 Task: Create a task  Add support for push notifications to the mobile app , assign it to team member softage.7@softage.net in the project ToughWorks and update the status of the task to  At Risk , set the priority of the task to Medium.
Action: Mouse moved to (57, 297)
Screenshot: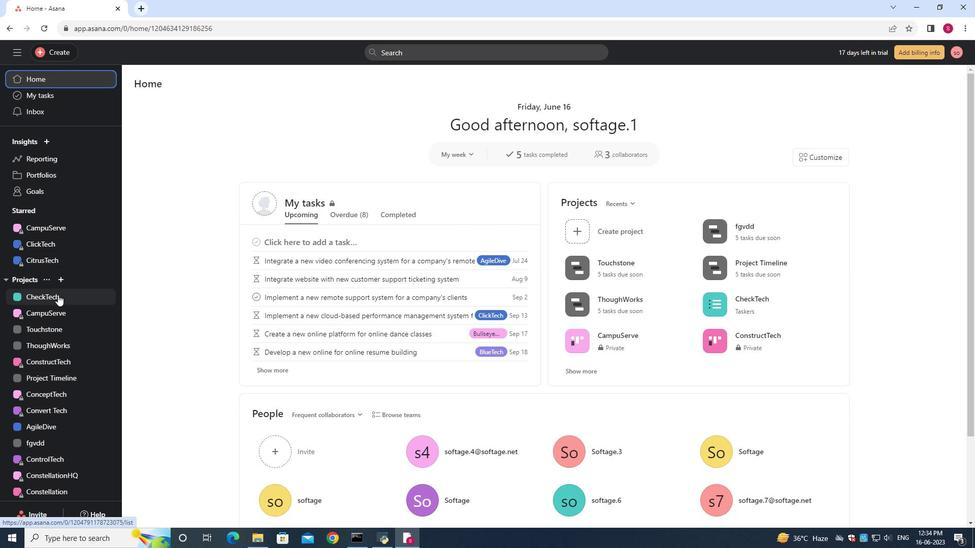 
Action: Mouse scrolled (57, 297) with delta (0, 0)
Screenshot: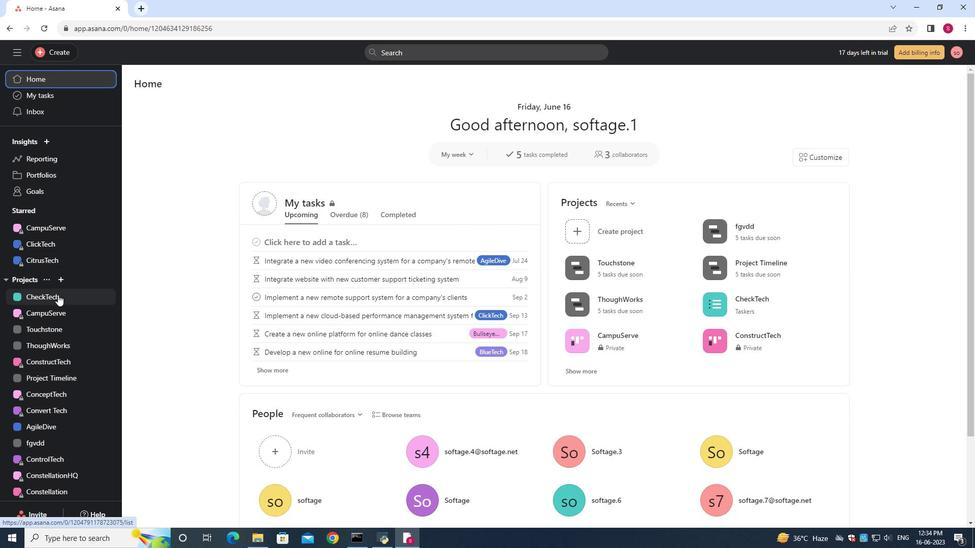 
Action: Mouse moved to (49, 297)
Screenshot: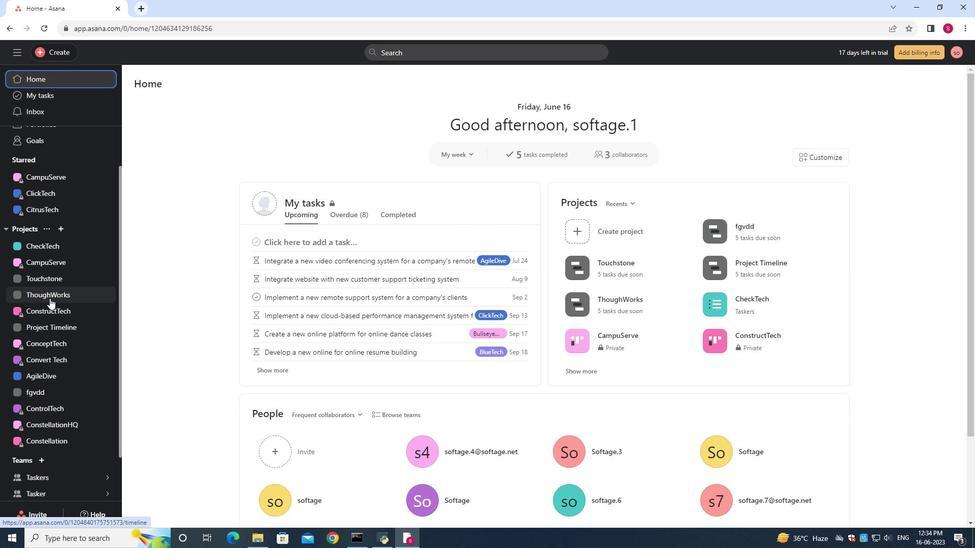 
Action: Mouse pressed left at (49, 297)
Screenshot: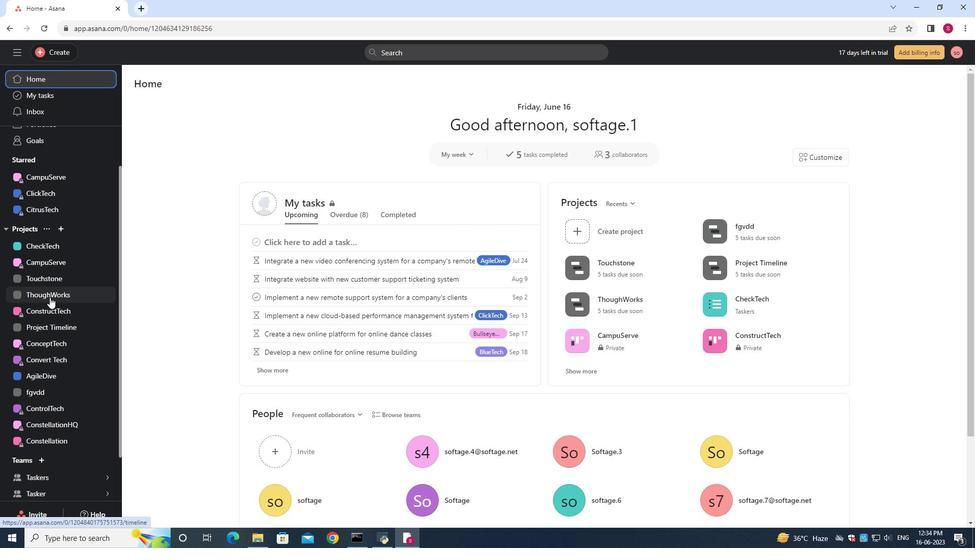 
Action: Mouse moved to (178, 106)
Screenshot: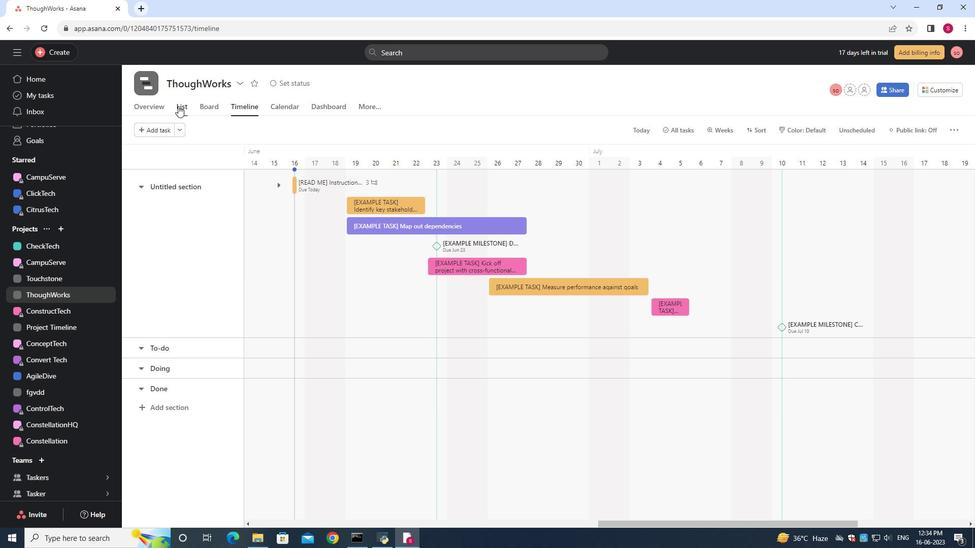 
Action: Mouse pressed left at (178, 106)
Screenshot: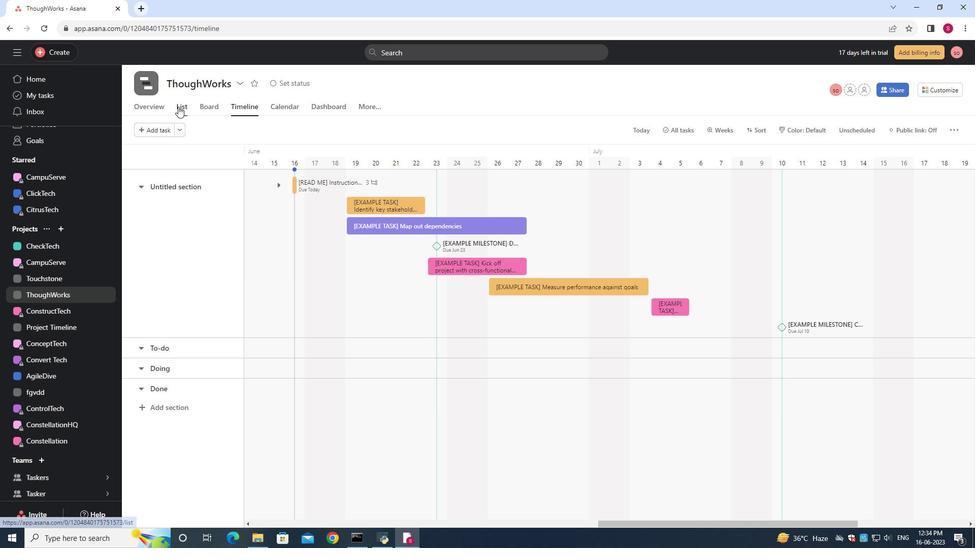 
Action: Mouse moved to (153, 127)
Screenshot: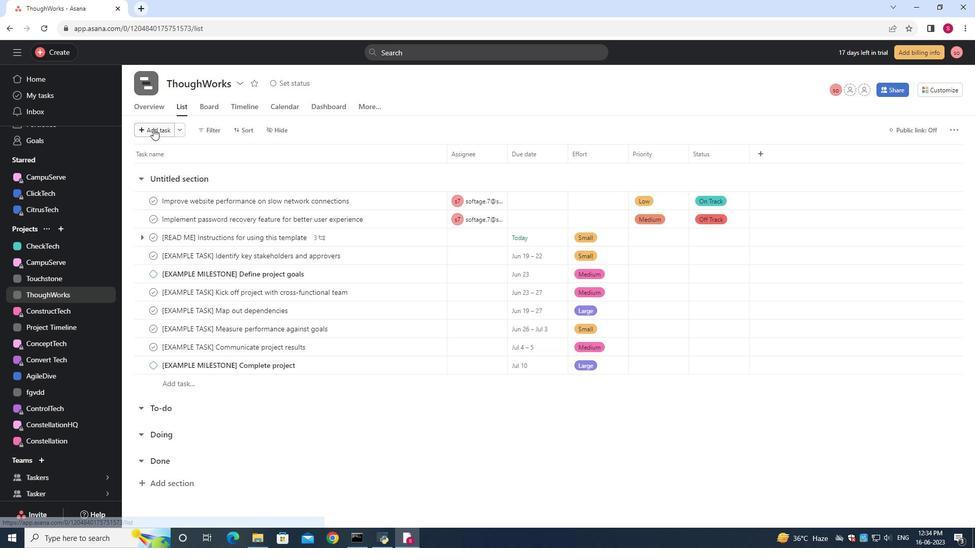 
Action: Mouse pressed left at (153, 127)
Screenshot: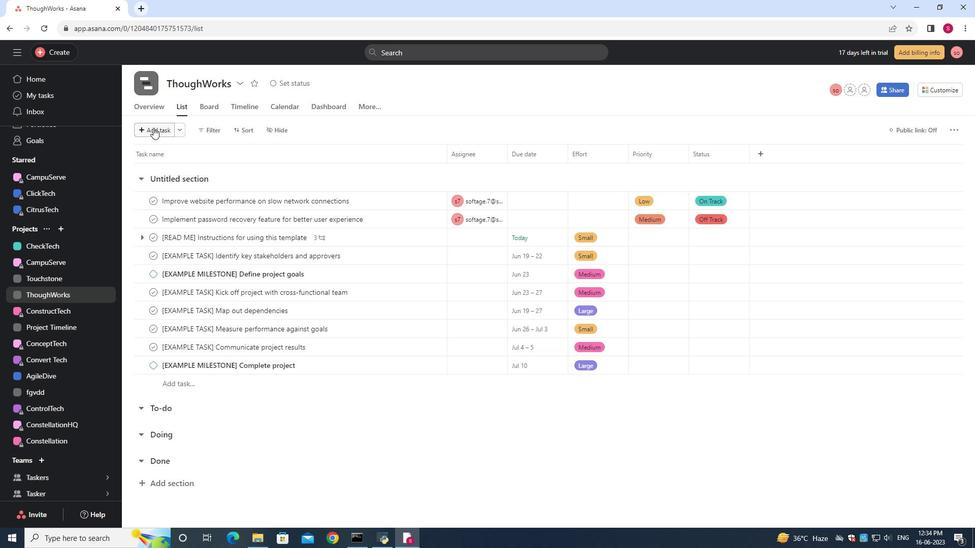 
Action: Mouse moved to (153, 203)
Screenshot: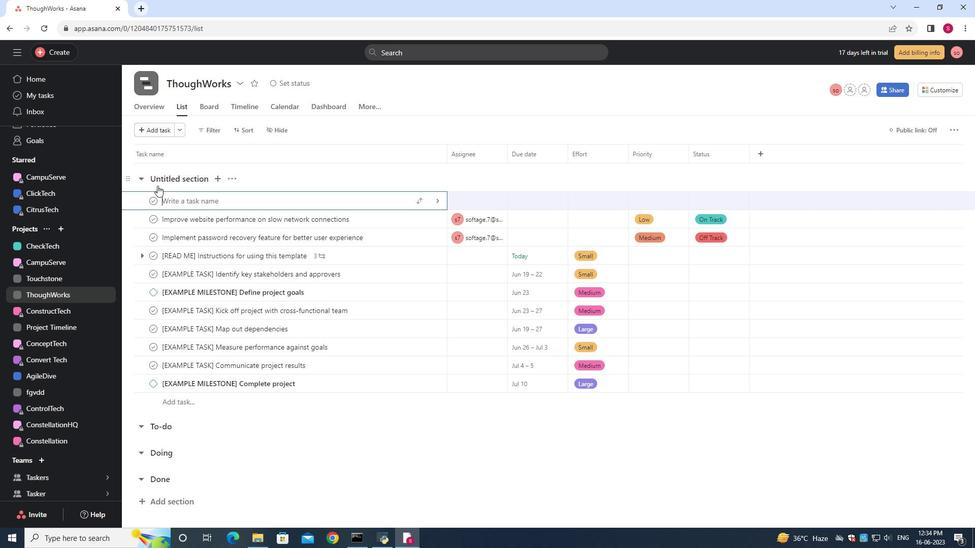 
Action: Key pressed <Key.shift><Key.shift><Key.shift><Key.shift><Key.shift><Key.shift><Key.shift><Key.shift><Key.shift><Key.shift><Key.shift><Key.shift><Key.shift><Key.shift><Key.shift><Key.shift><Key.shift><Key.shift><Key.shift><Key.shift><Key.shift><Key.shift><Key.shift><Key.shift><Key.shift><Key.shift><Key.shift><Key.shift><Key.shift><Key.shift><Key.shift><Key.shift><Key.shift><Key.shift><Key.shift><Key.shift><Key.shift><Key.shift><Key.shift><Key.shift><Key.shift><Key.shift><Key.shift><Key.shift><Key.shift><Key.shift><Key.shift><Key.shift><Key.shift><Key.shift><Key.shift><Key.shift><Key.shift><Key.shift><Key.shift><Key.shift><Key.shift><Key.shift><Key.shift><Key.shift><Key.shift><Key.shift>As<Key.backspace>dd<Key.space>support<Key.space>for<Key.space>push<Key.space>notifications<Key.space>to<Key.space>the<Key.space>mobile<Key.space>app
Screenshot: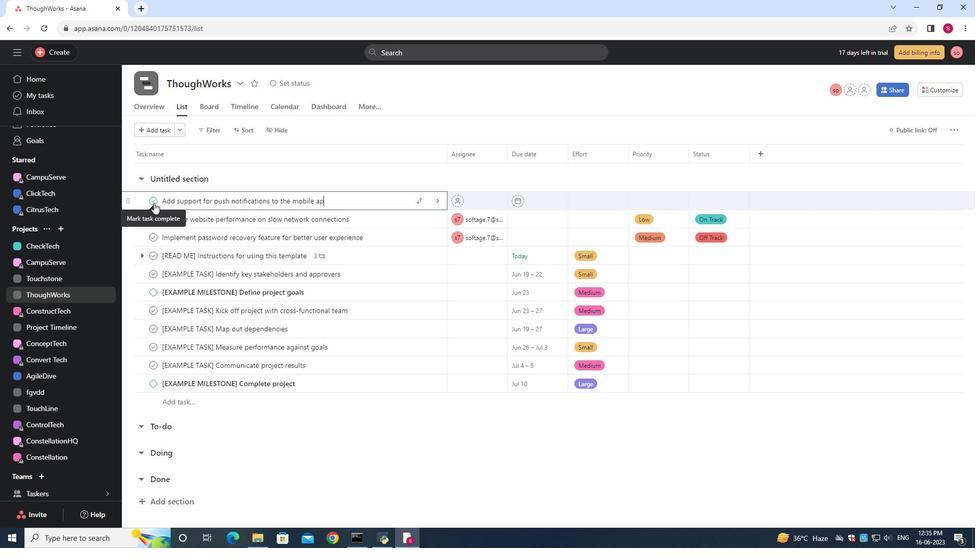 
Action: Mouse moved to (459, 202)
Screenshot: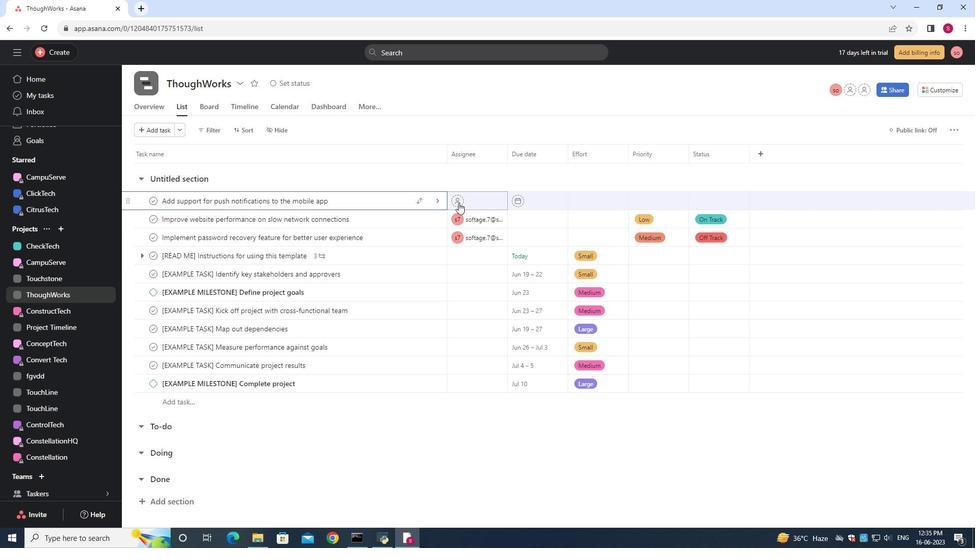 
Action: Mouse pressed left at (459, 202)
Screenshot: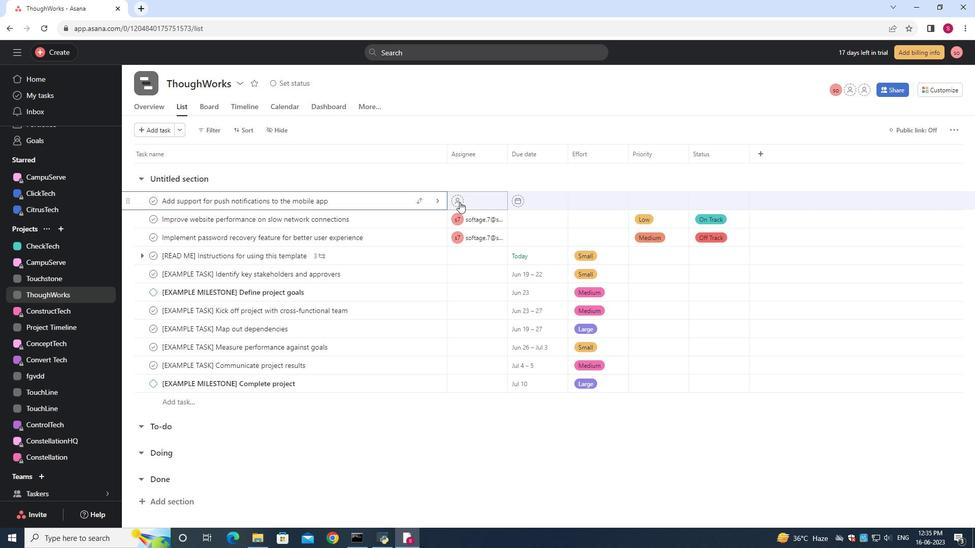 
Action: Mouse moved to (460, 202)
Screenshot: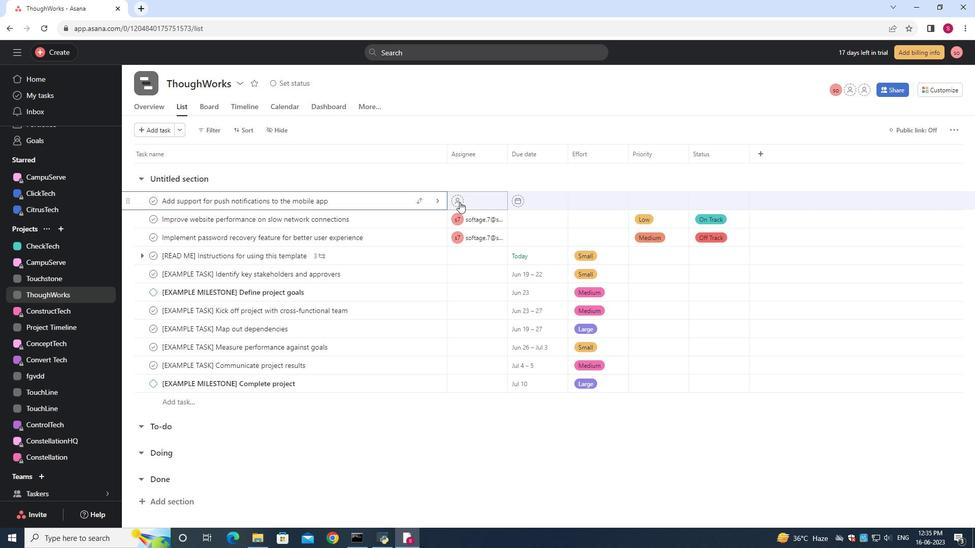
Action: Key pressed softage.7<Key.shift>@softage.net
Screenshot: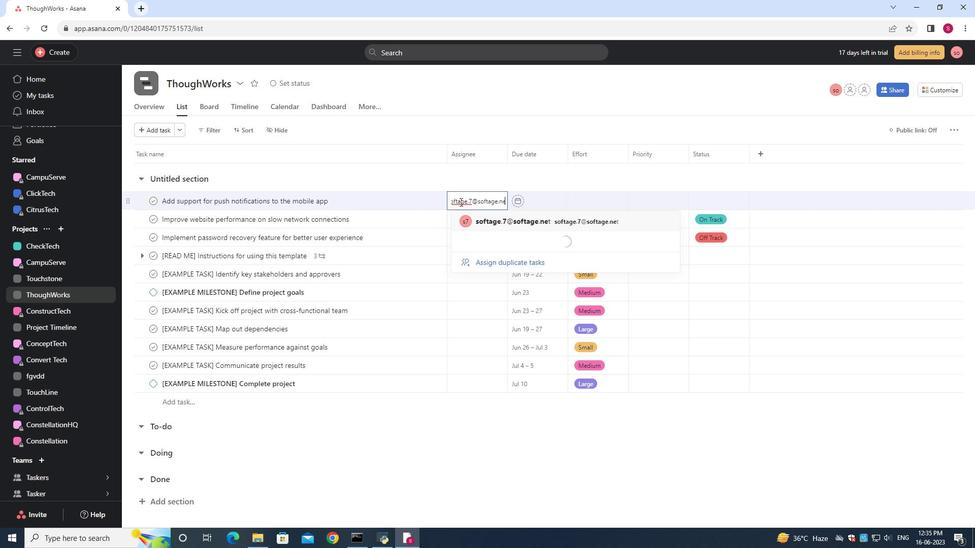 
Action: Mouse moved to (517, 217)
Screenshot: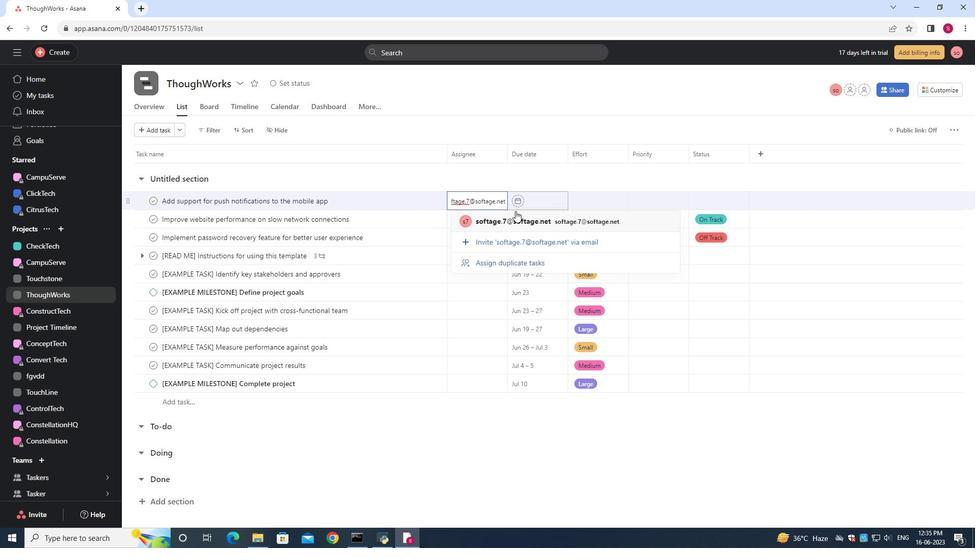 
Action: Mouse pressed left at (517, 217)
Screenshot: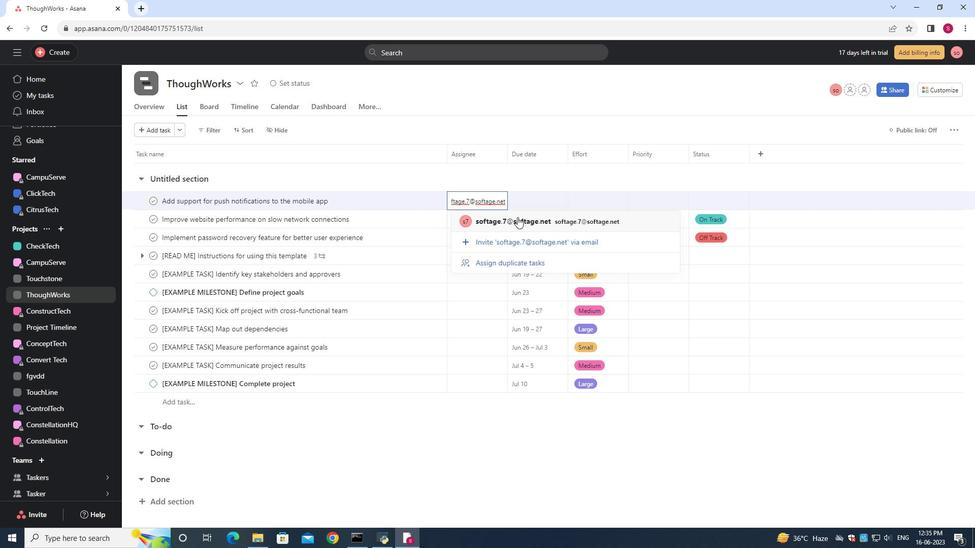 
Action: Mouse moved to (701, 193)
Screenshot: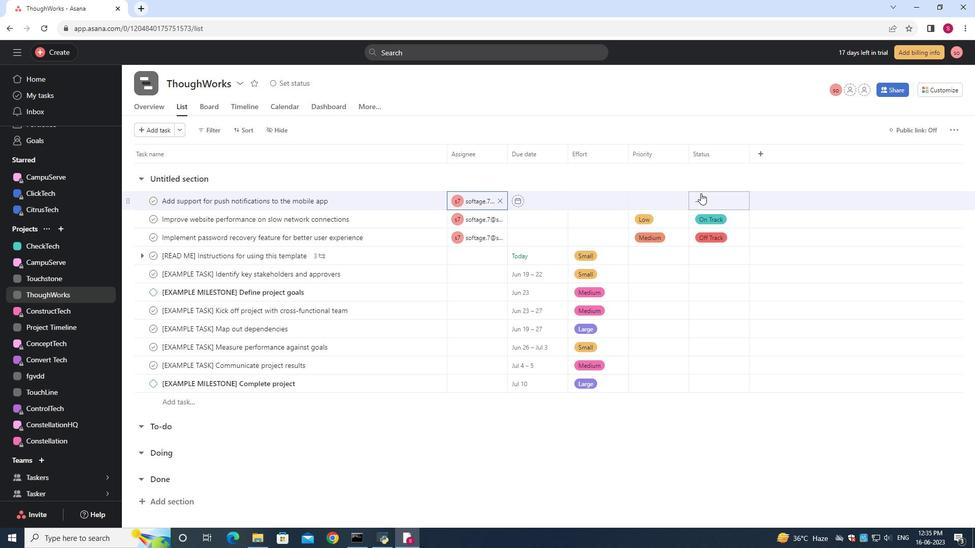 
Action: Mouse pressed left at (701, 193)
Screenshot: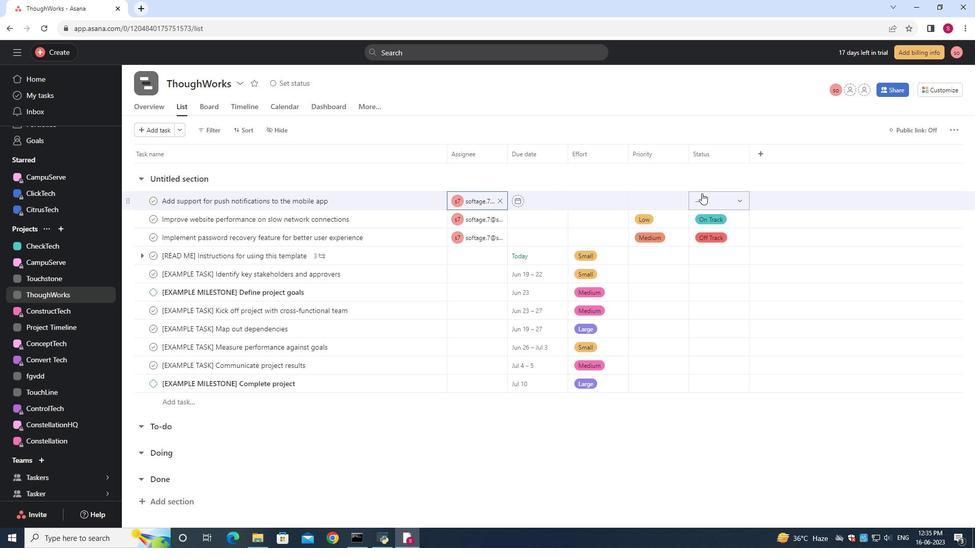 
Action: Mouse moved to (715, 294)
Screenshot: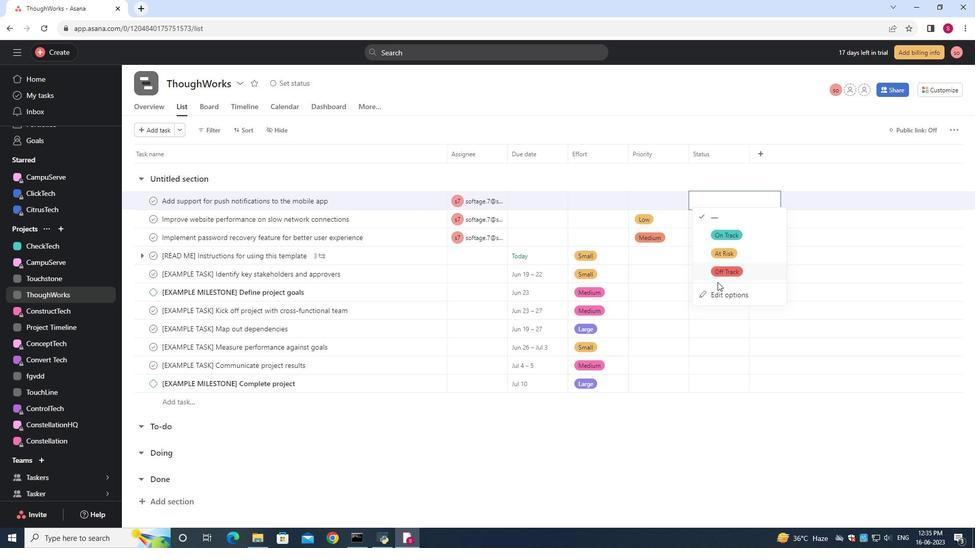 
Action: Mouse pressed left at (715, 294)
Screenshot: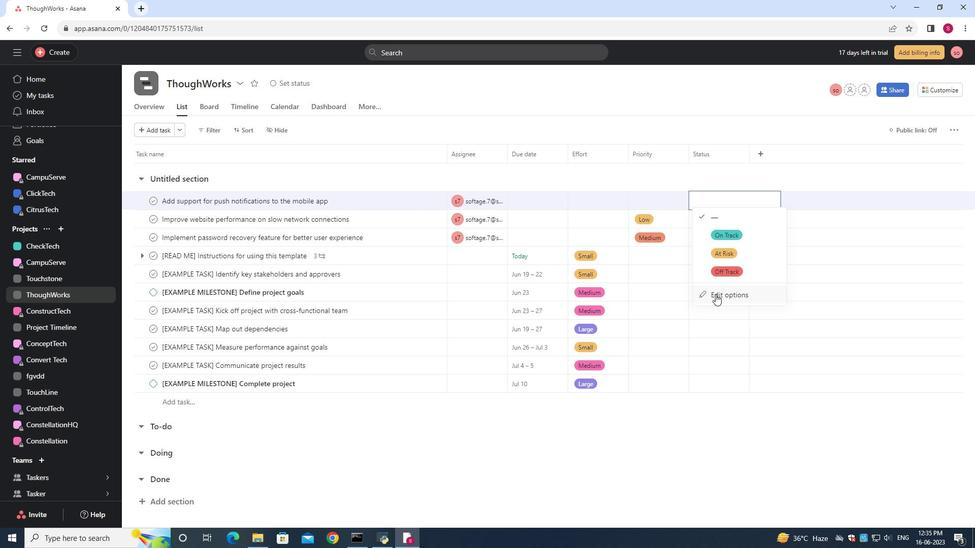 
Action: Mouse moved to (398, 269)
Screenshot: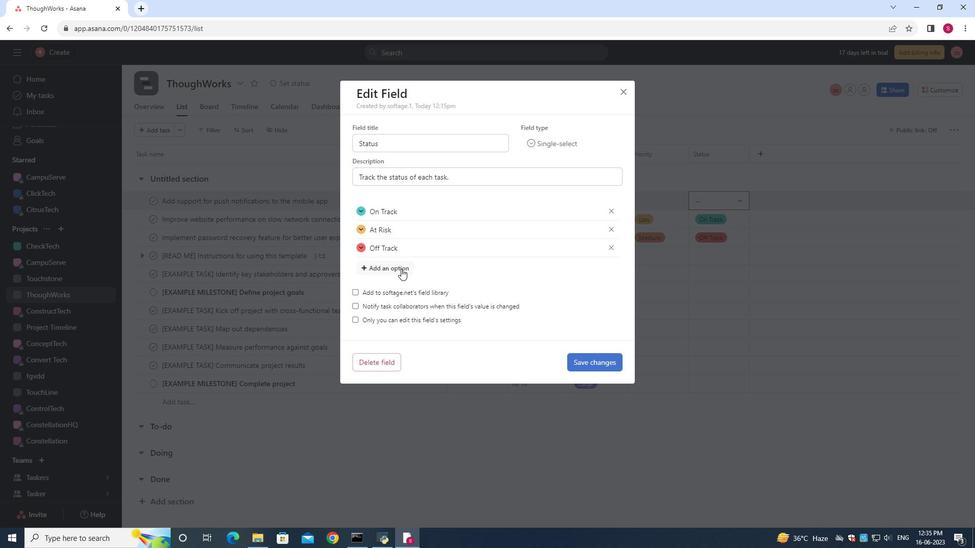 
Action: Mouse pressed left at (398, 269)
Screenshot: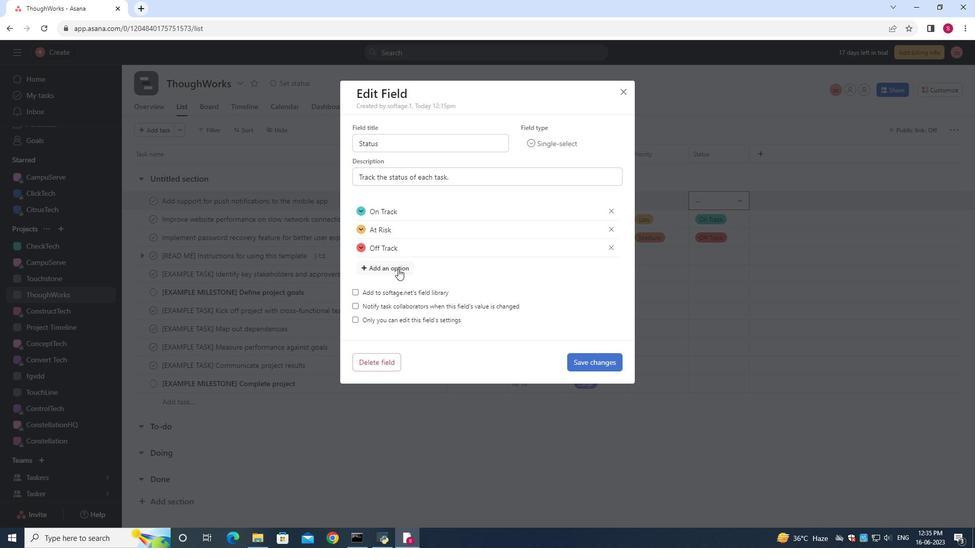 
Action: Key pressed <Key.shift>At<Key.space><Key.space>
Screenshot: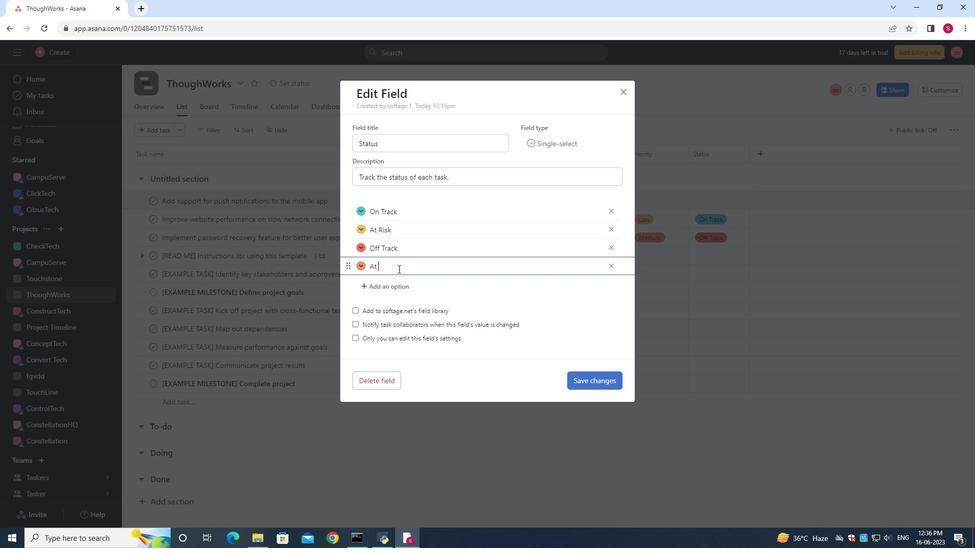 
Action: Mouse moved to (399, 232)
Screenshot: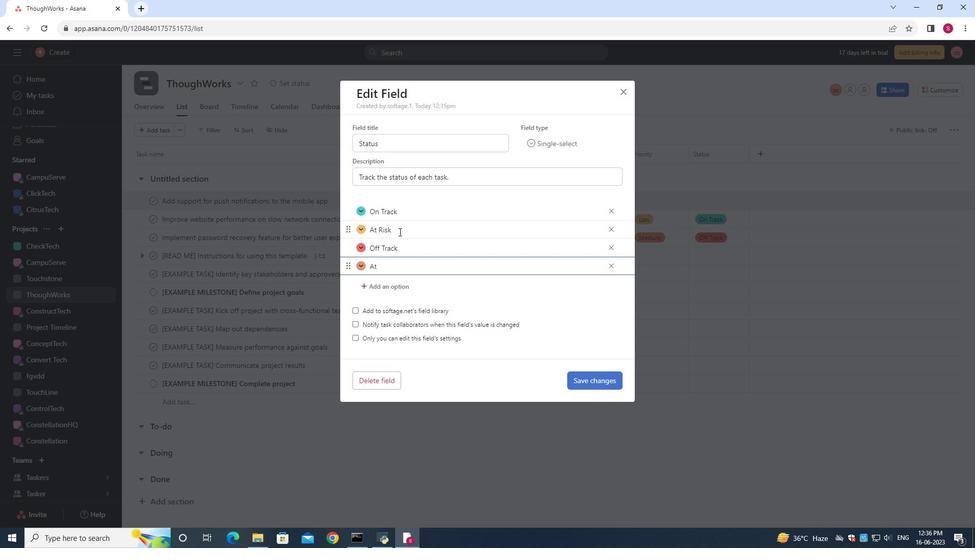 
Action: Mouse pressed left at (399, 232)
Screenshot: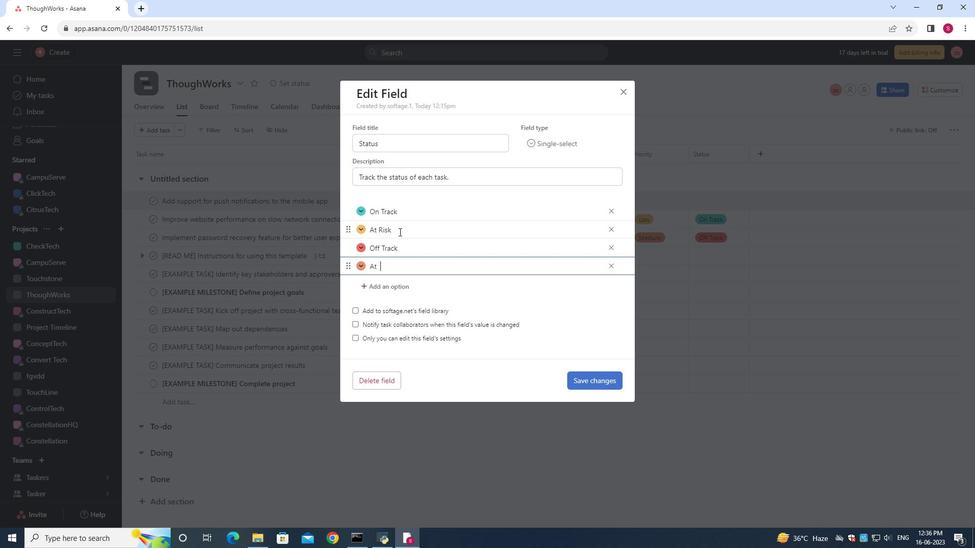 
Action: Mouse moved to (598, 382)
Screenshot: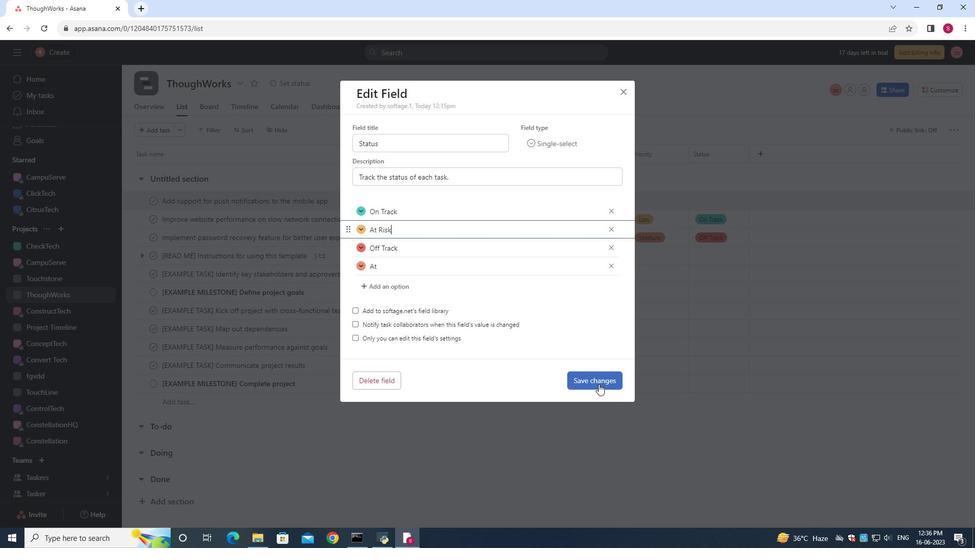 
Action: Mouse pressed left at (598, 382)
Screenshot: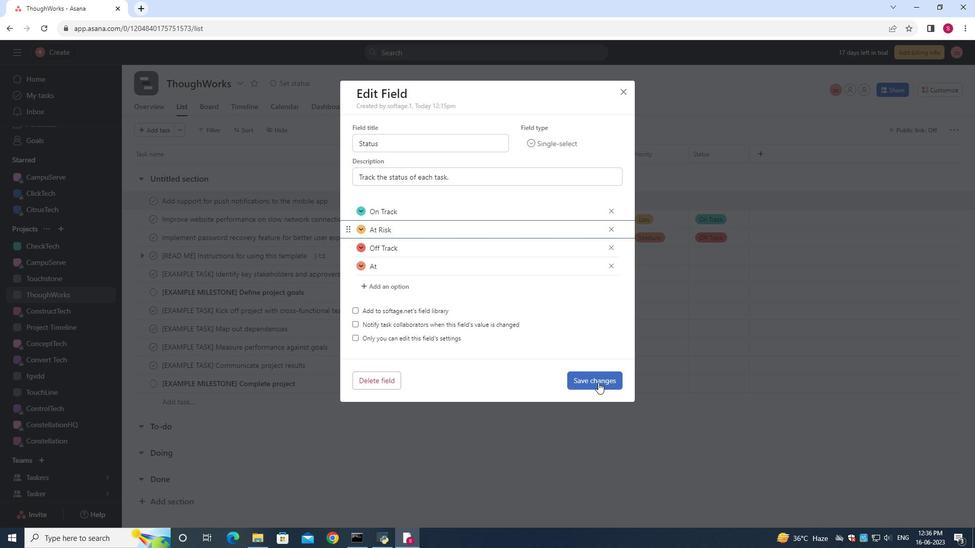 
Action: Mouse moved to (723, 199)
Screenshot: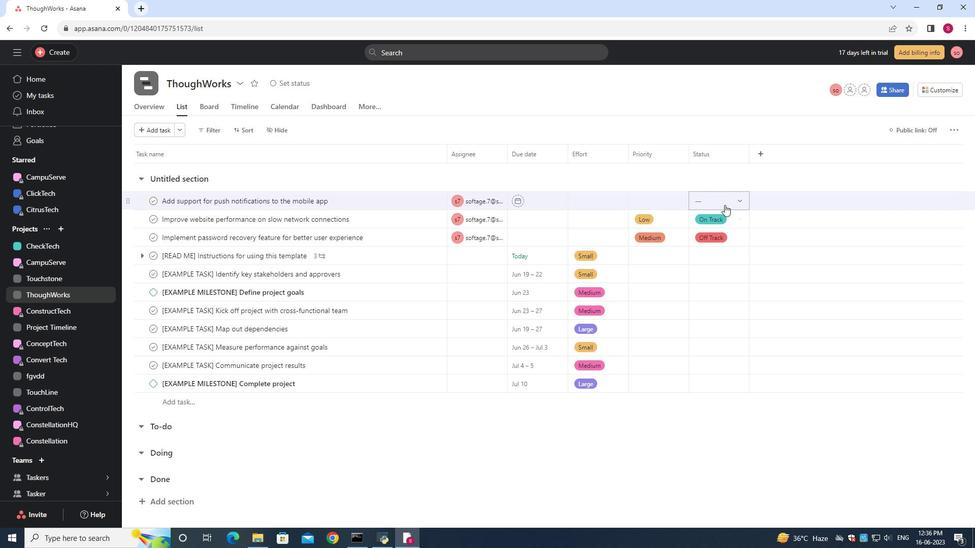 
Action: Mouse pressed left at (723, 199)
Screenshot: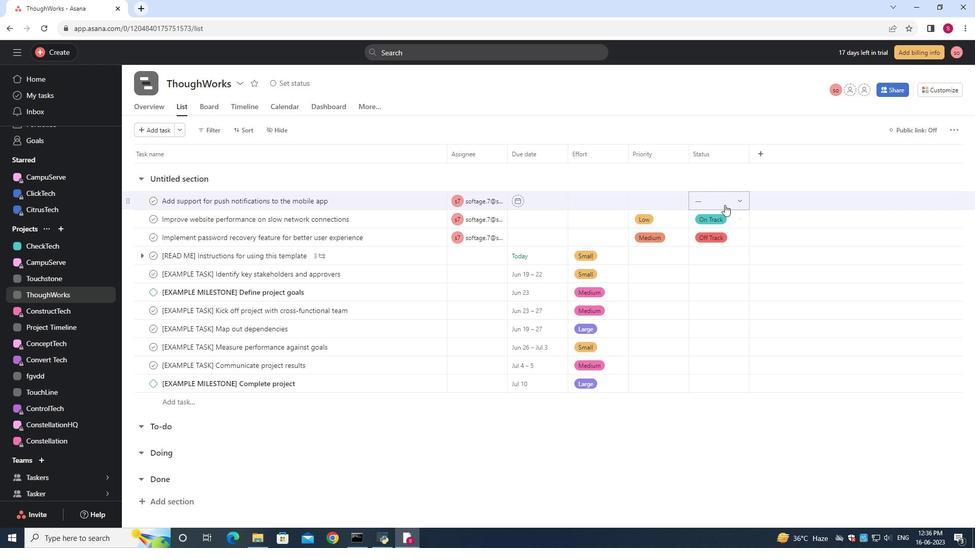 
Action: Mouse moved to (724, 248)
Screenshot: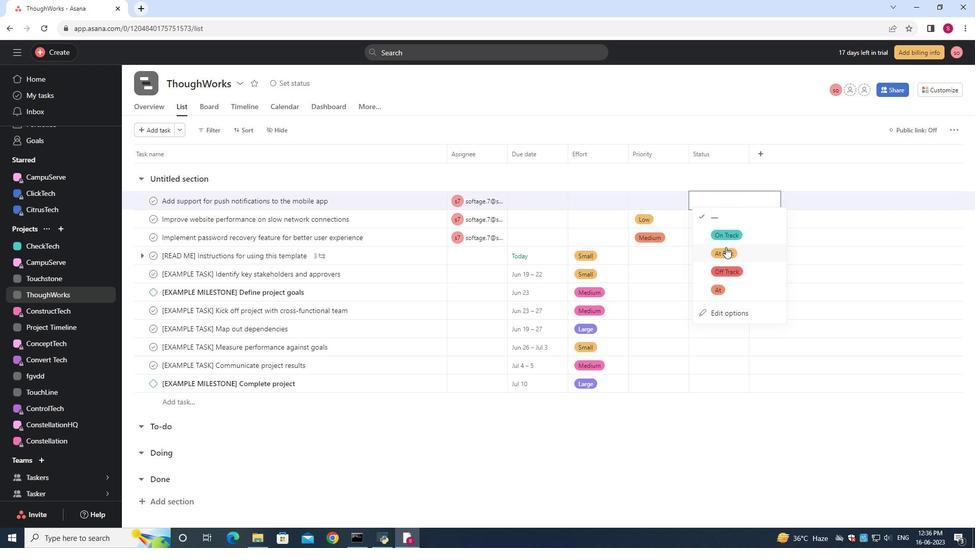
Action: Mouse pressed left at (724, 248)
Screenshot: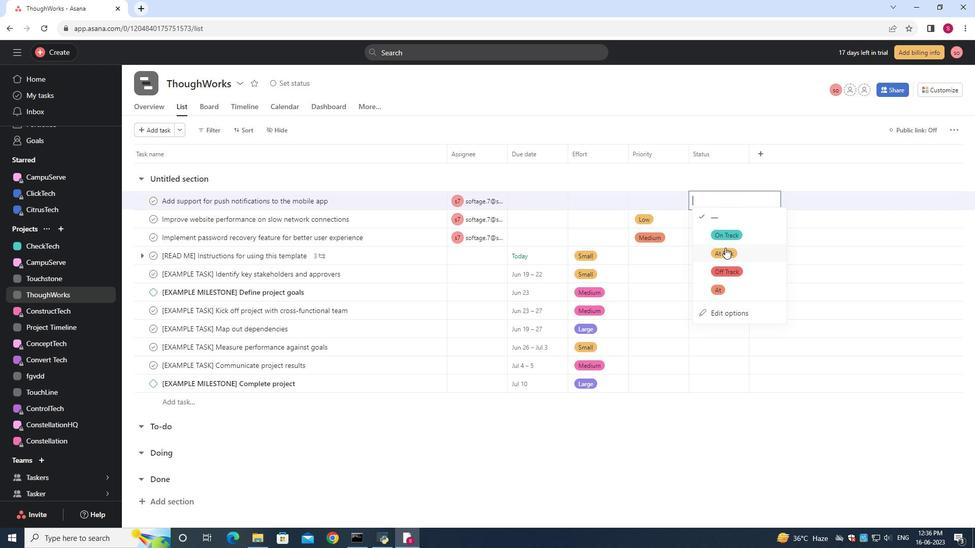 
Action: Mouse moved to (664, 205)
Screenshot: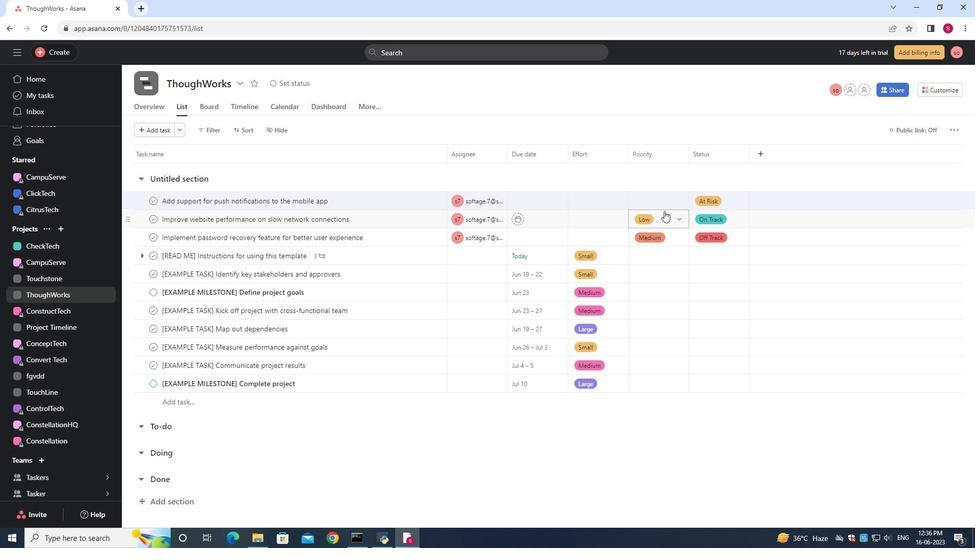
Action: Mouse pressed left at (664, 205)
Screenshot: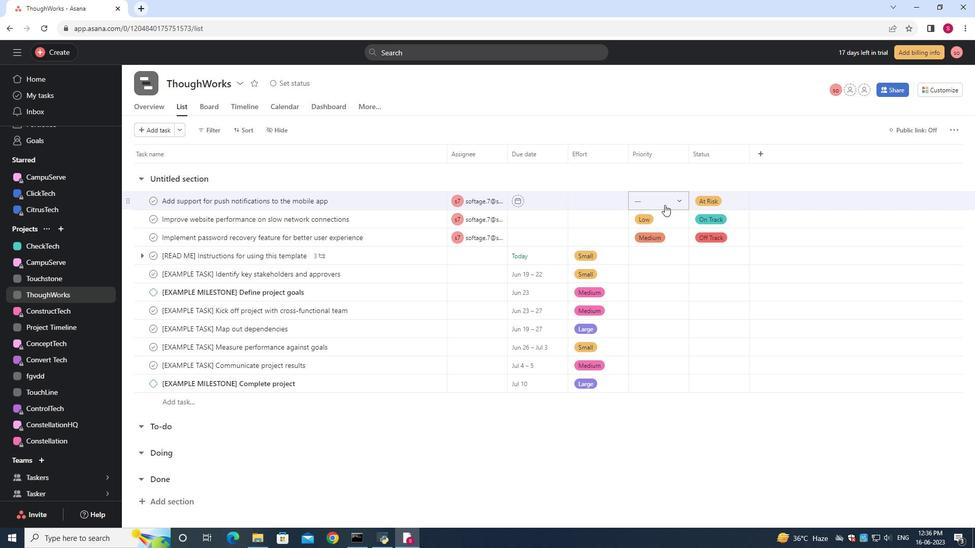 
Action: Mouse moved to (667, 249)
Screenshot: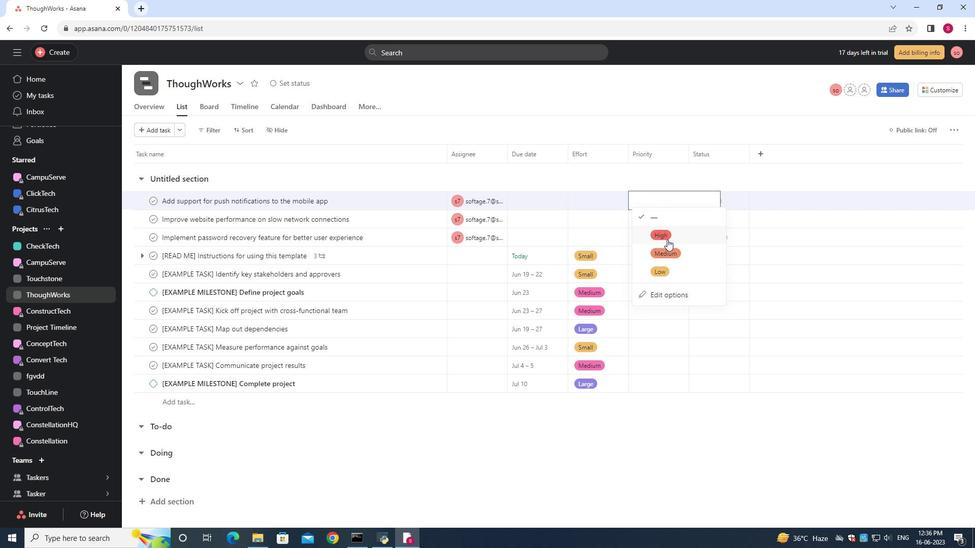 
Action: Mouse pressed left at (667, 249)
Screenshot: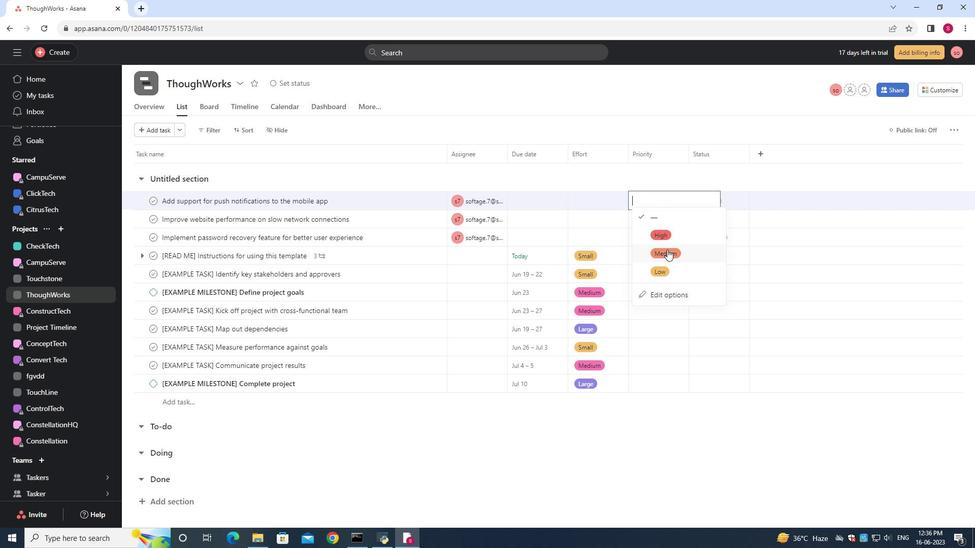 
